 Task: Hide cookie banner on your booking page.
Action: Mouse moved to (768, 64)
Screenshot: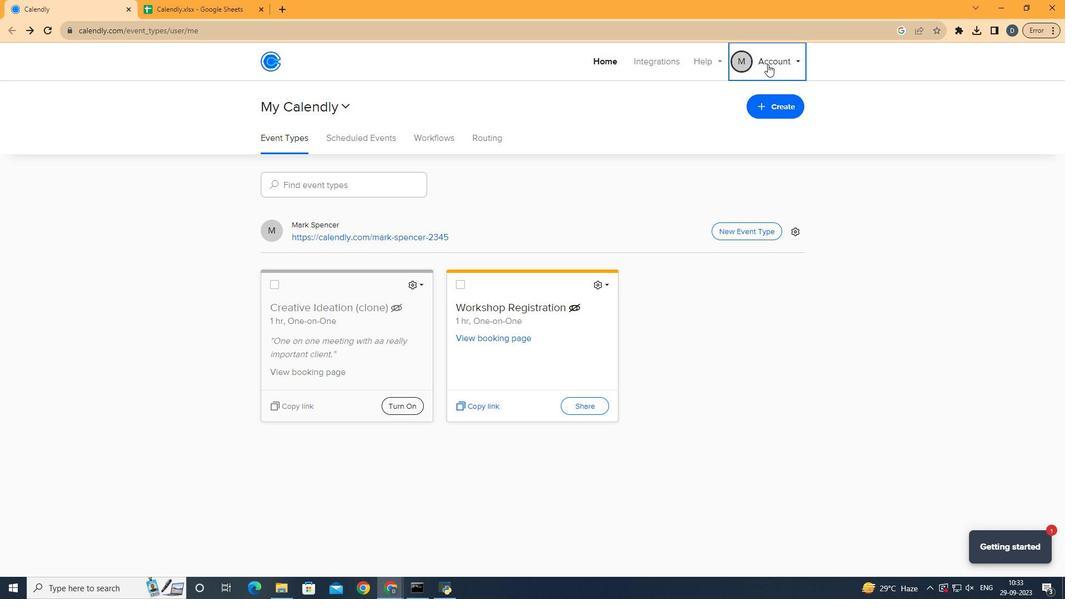 
Action: Mouse pressed left at (768, 64)
Screenshot: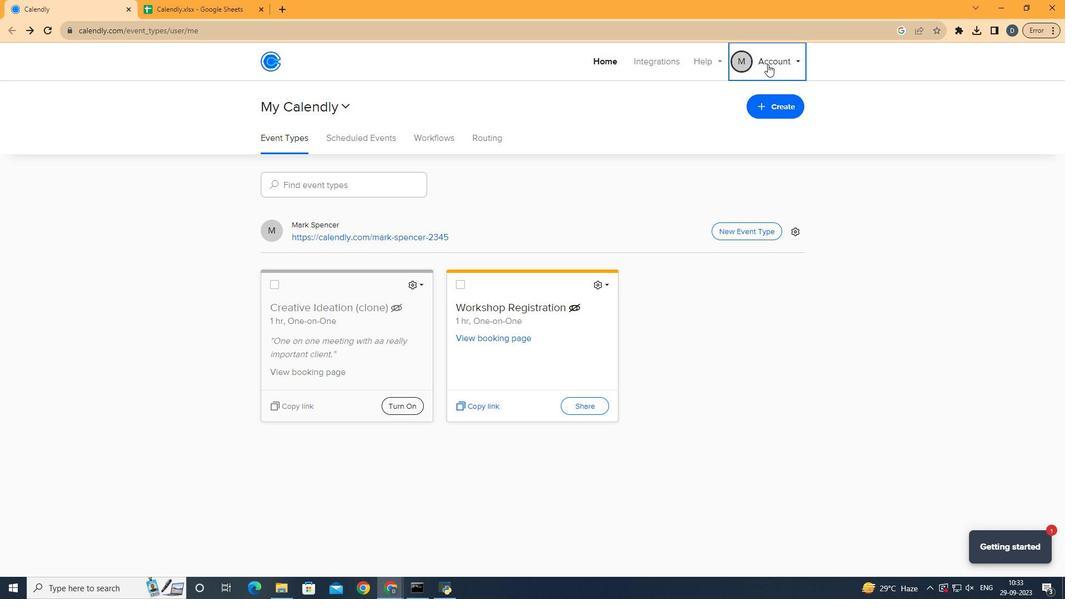 
Action: Mouse moved to (701, 156)
Screenshot: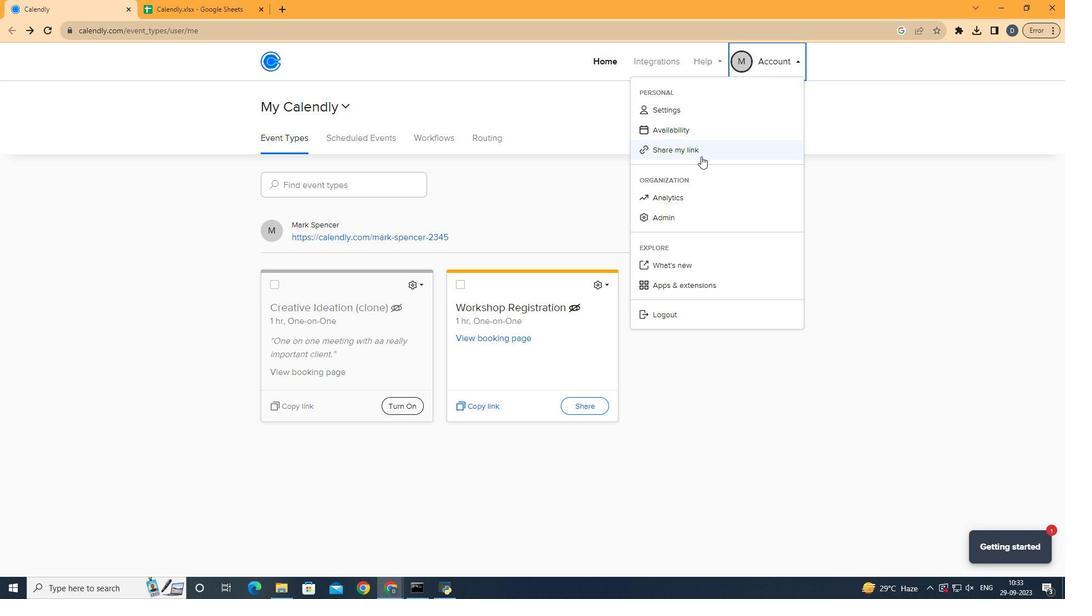 
Action: Mouse pressed left at (701, 156)
Screenshot: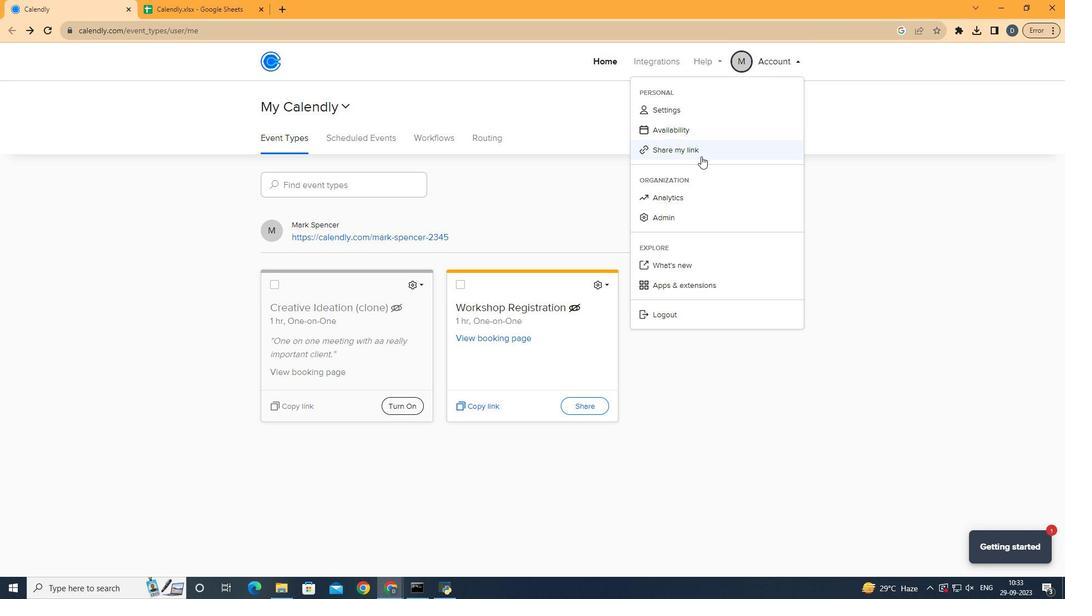 
Action: Mouse moved to (597, 189)
Screenshot: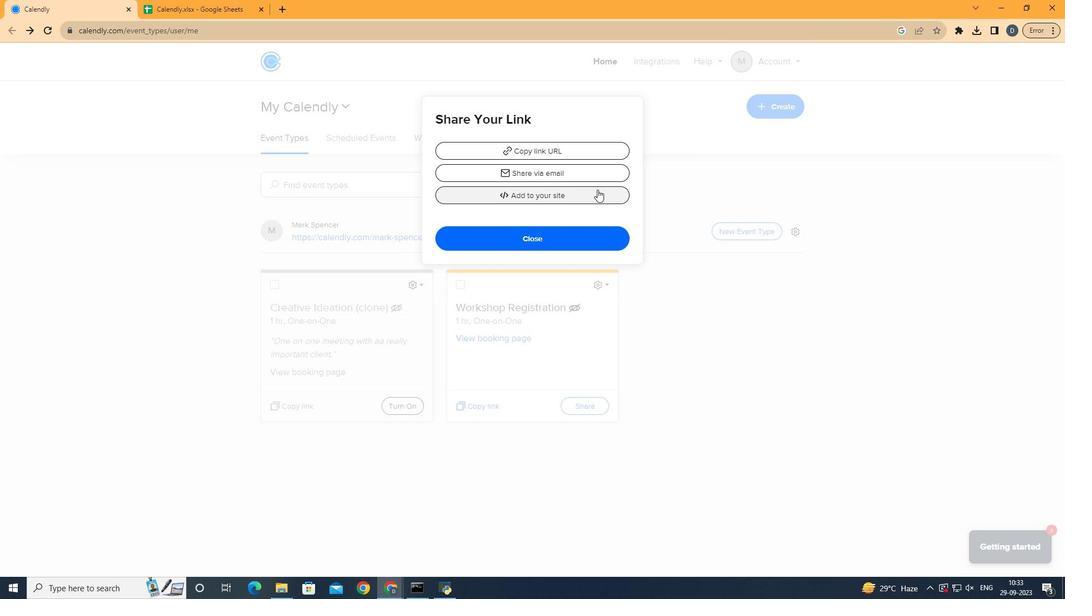 
Action: Mouse pressed left at (597, 189)
Screenshot: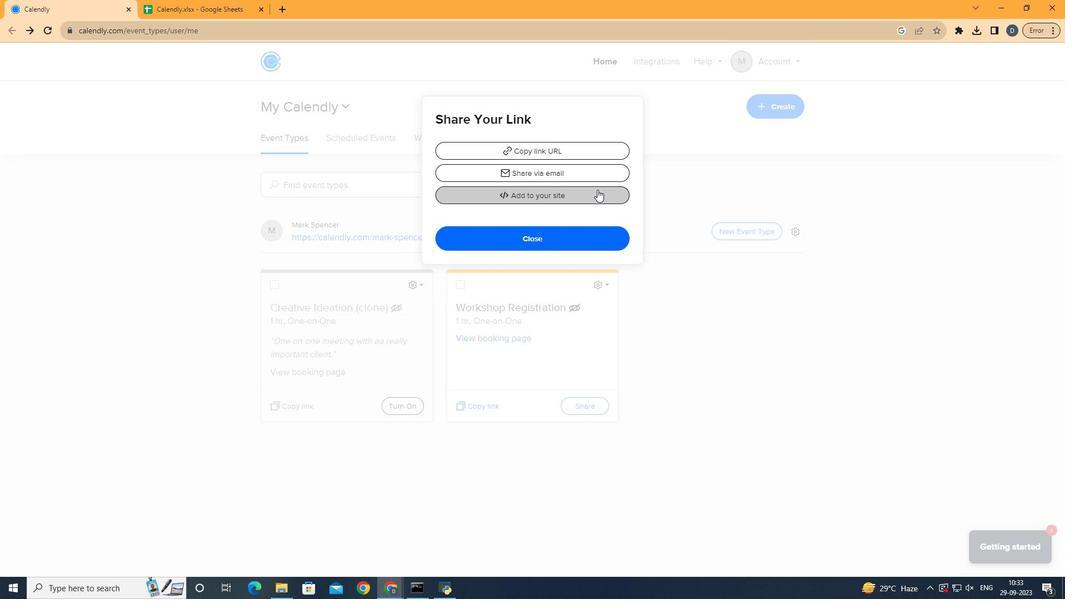 
Action: Mouse moved to (733, 229)
Screenshot: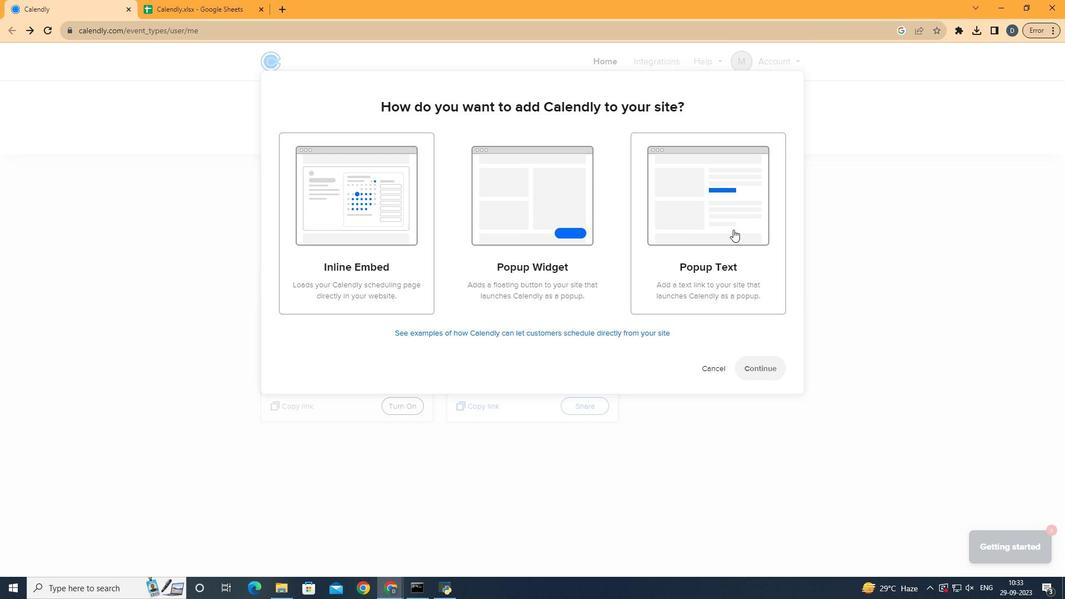 
Action: Mouse pressed left at (733, 229)
Screenshot: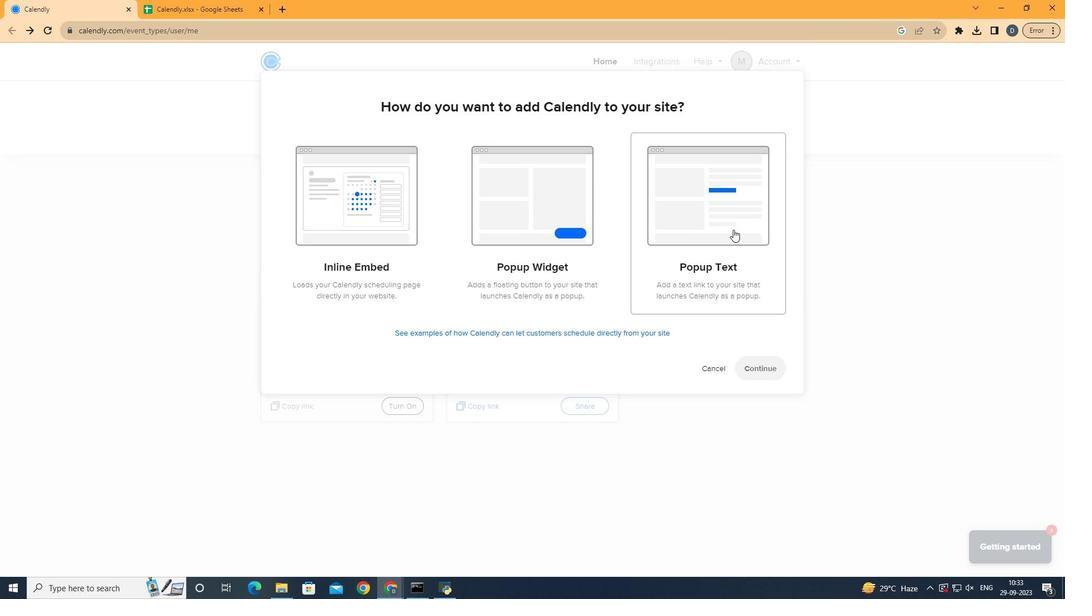 
Action: Mouse moved to (758, 375)
Screenshot: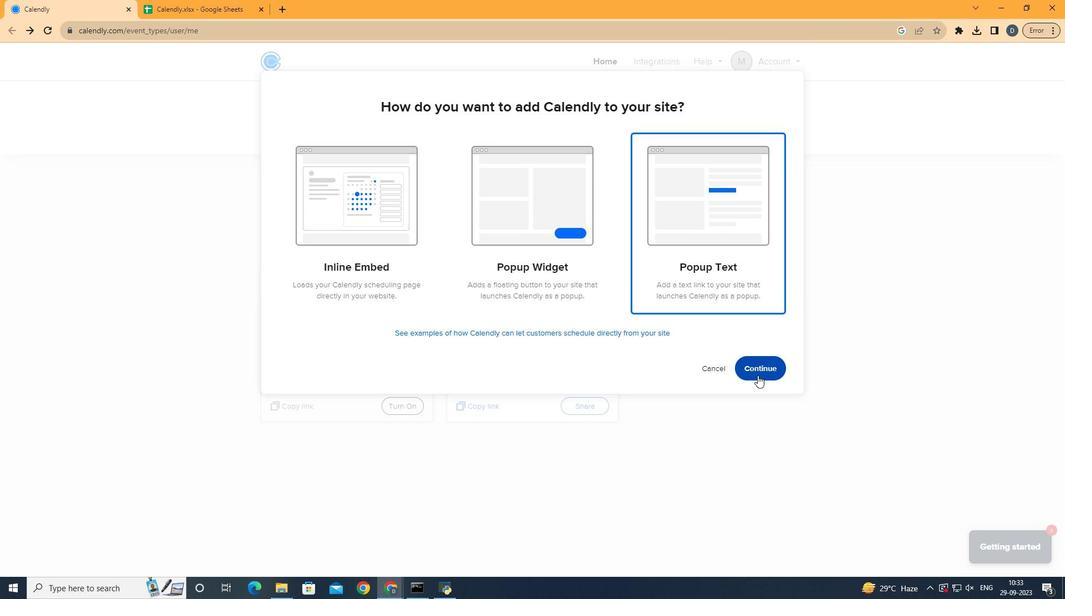
Action: Mouse pressed left at (758, 375)
Screenshot: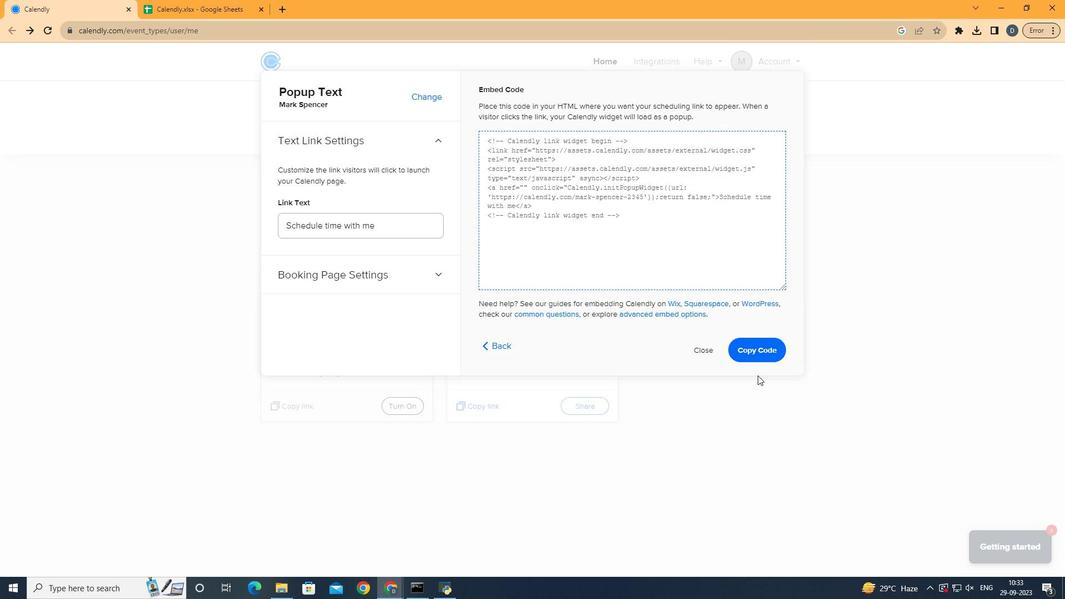 
Action: Mouse moved to (424, 275)
Screenshot: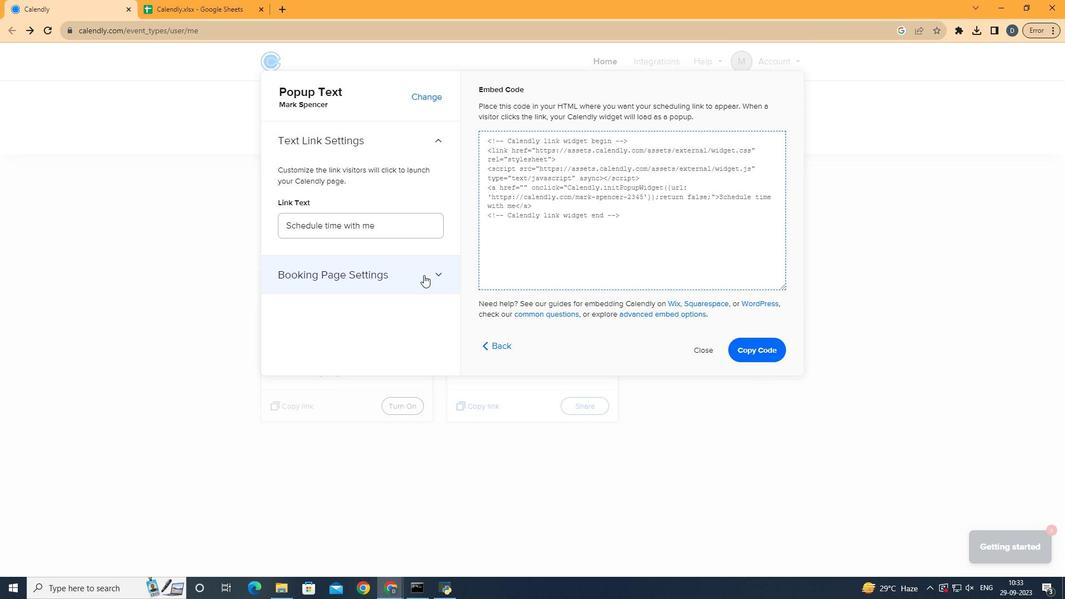 
Action: Mouse pressed left at (424, 275)
Screenshot: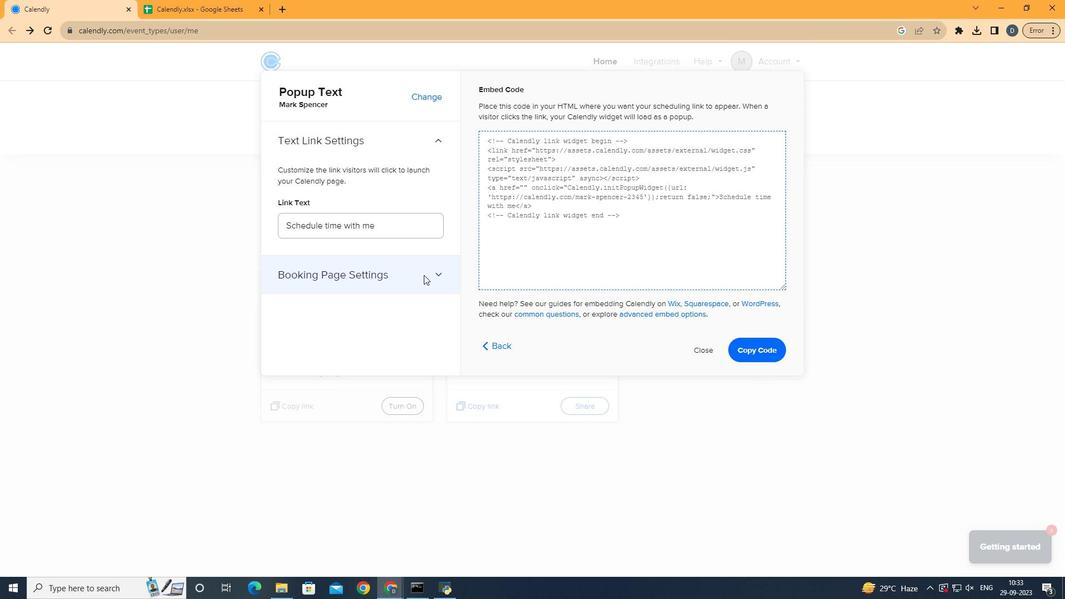 
Action: Mouse moved to (314, 258)
Screenshot: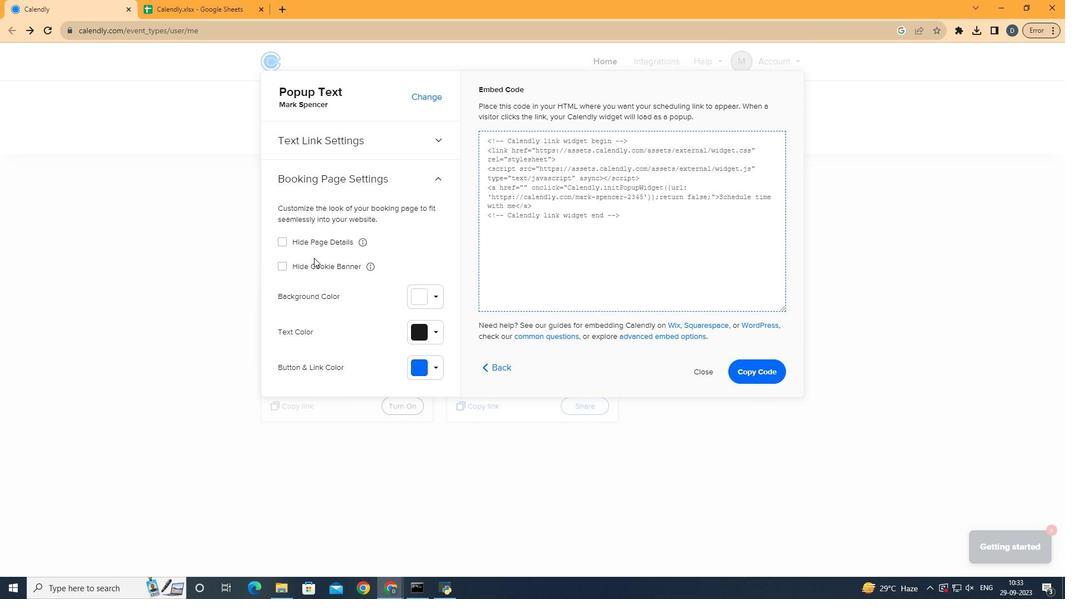
Action: Mouse pressed left at (314, 258)
Screenshot: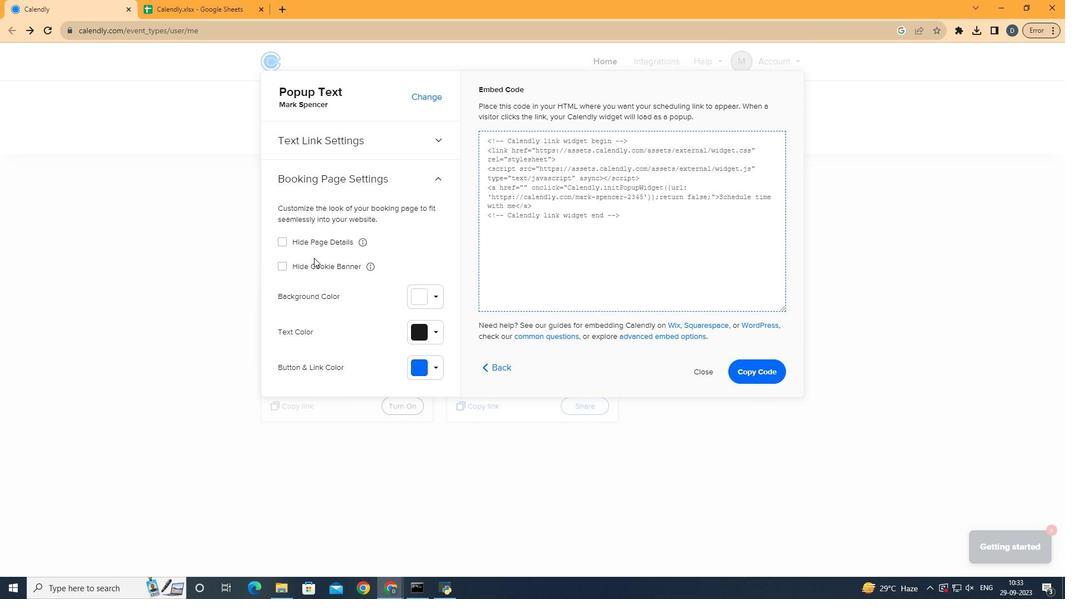 
Action: Mouse moved to (314, 263)
Screenshot: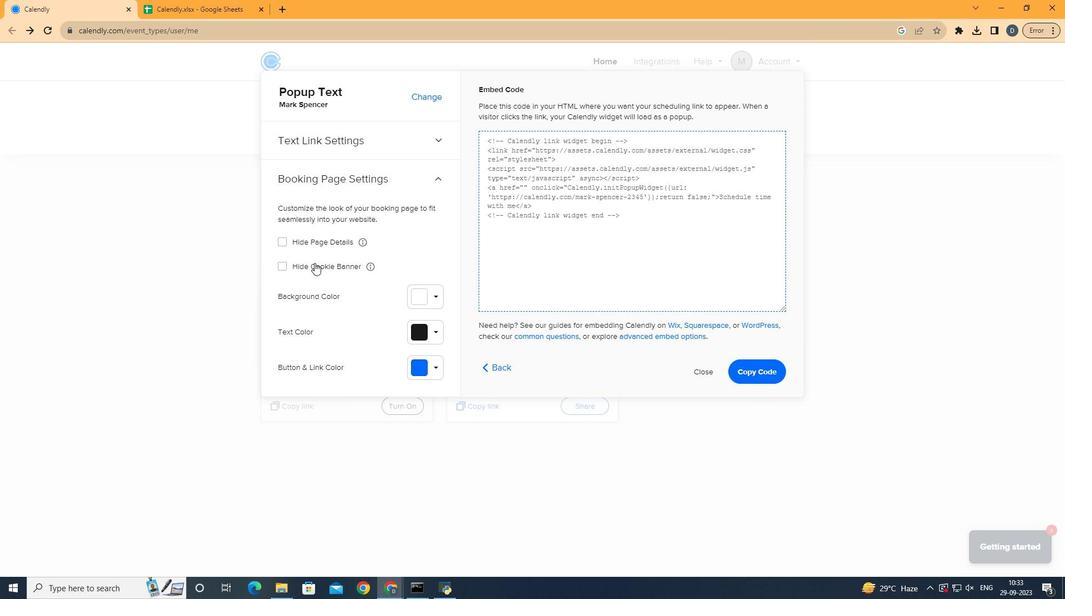 
Action: Mouse pressed left at (314, 263)
Screenshot: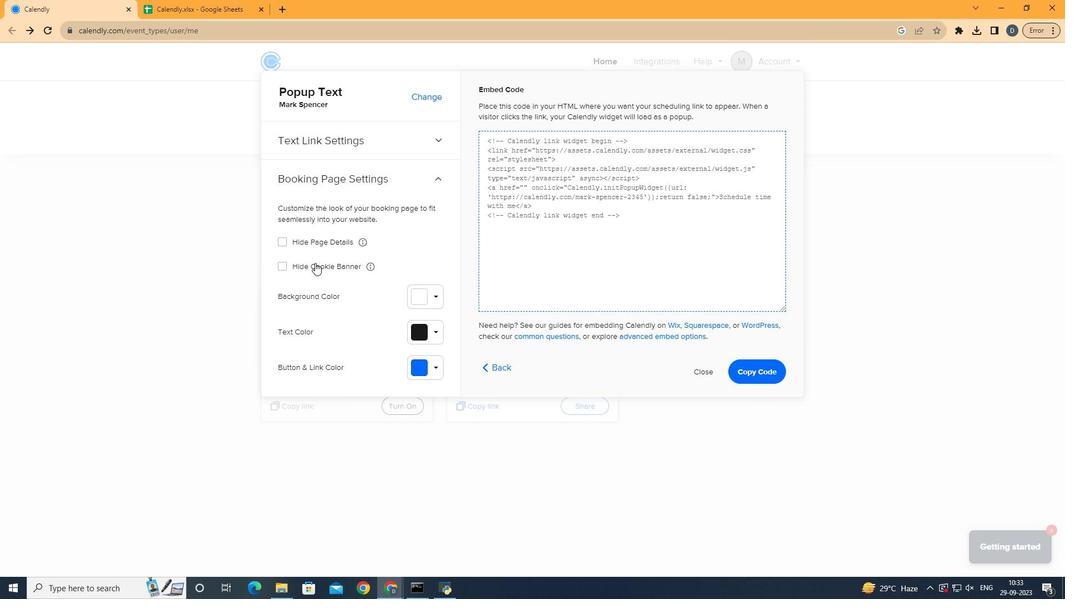 
Action: Mouse moved to (580, 345)
Screenshot: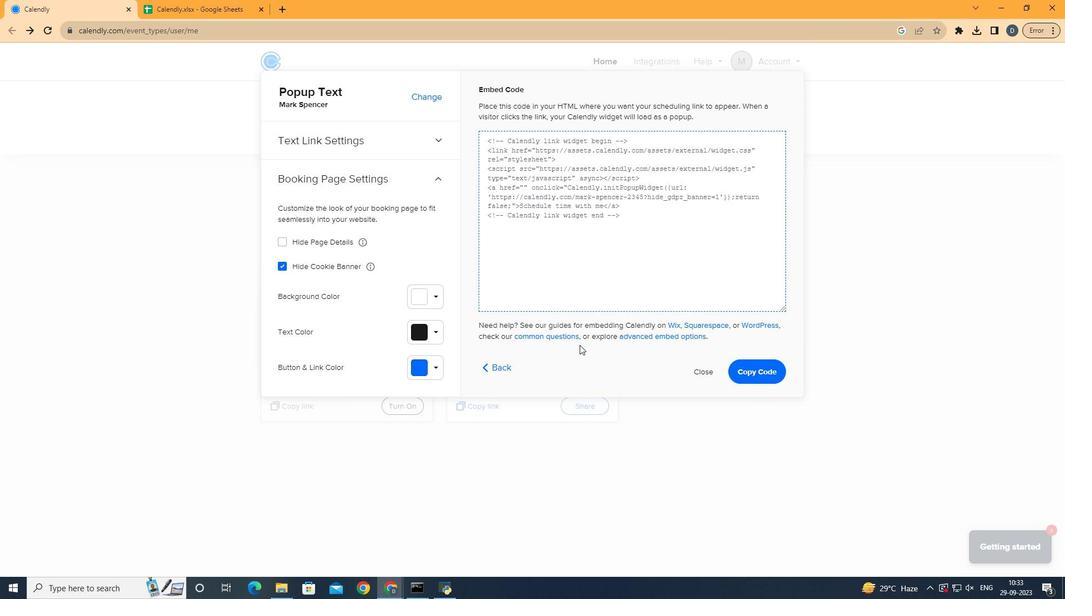 
